 Task: Sort the products in the category "Swiss" by price (lowest first).
Action: Mouse moved to (984, 341)
Screenshot: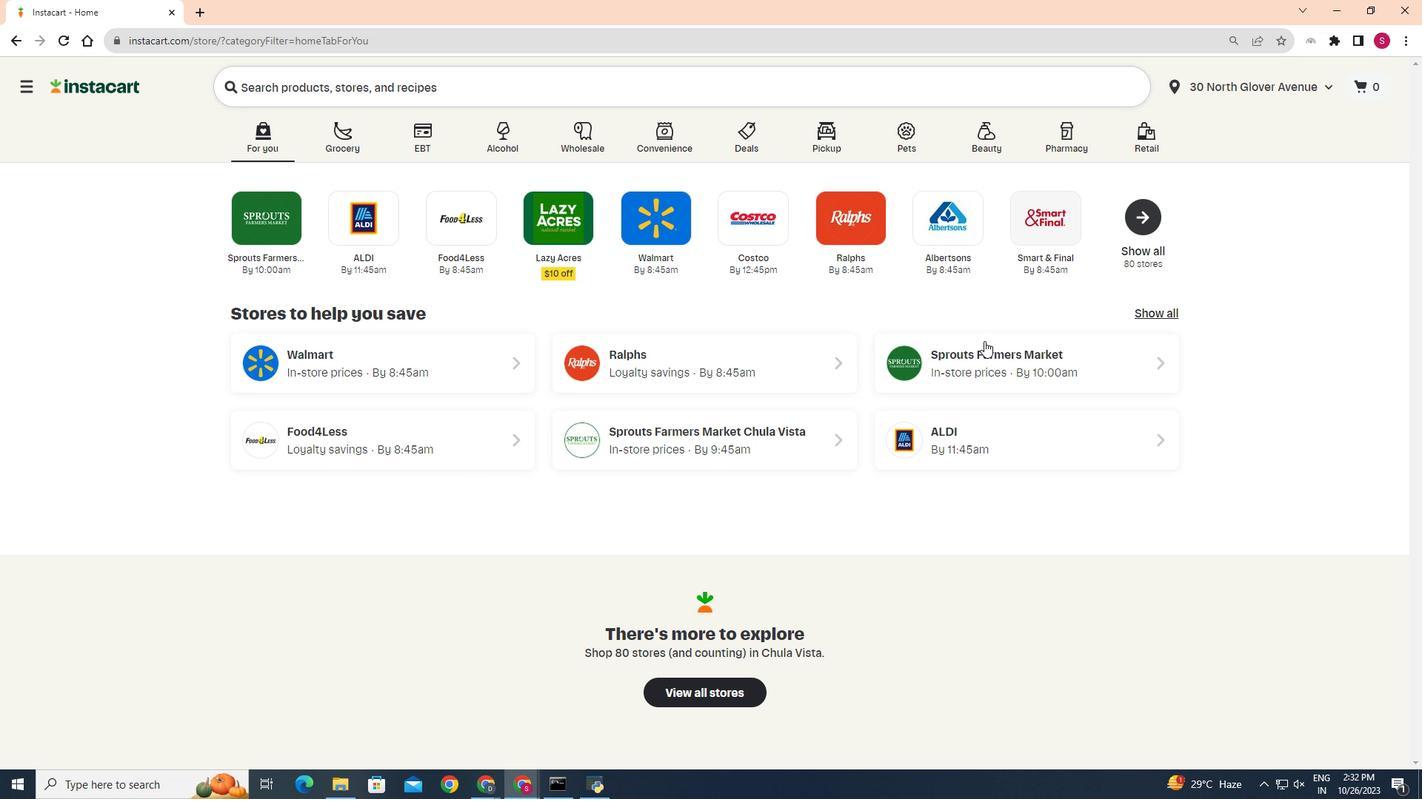 
Action: Mouse pressed left at (984, 341)
Screenshot: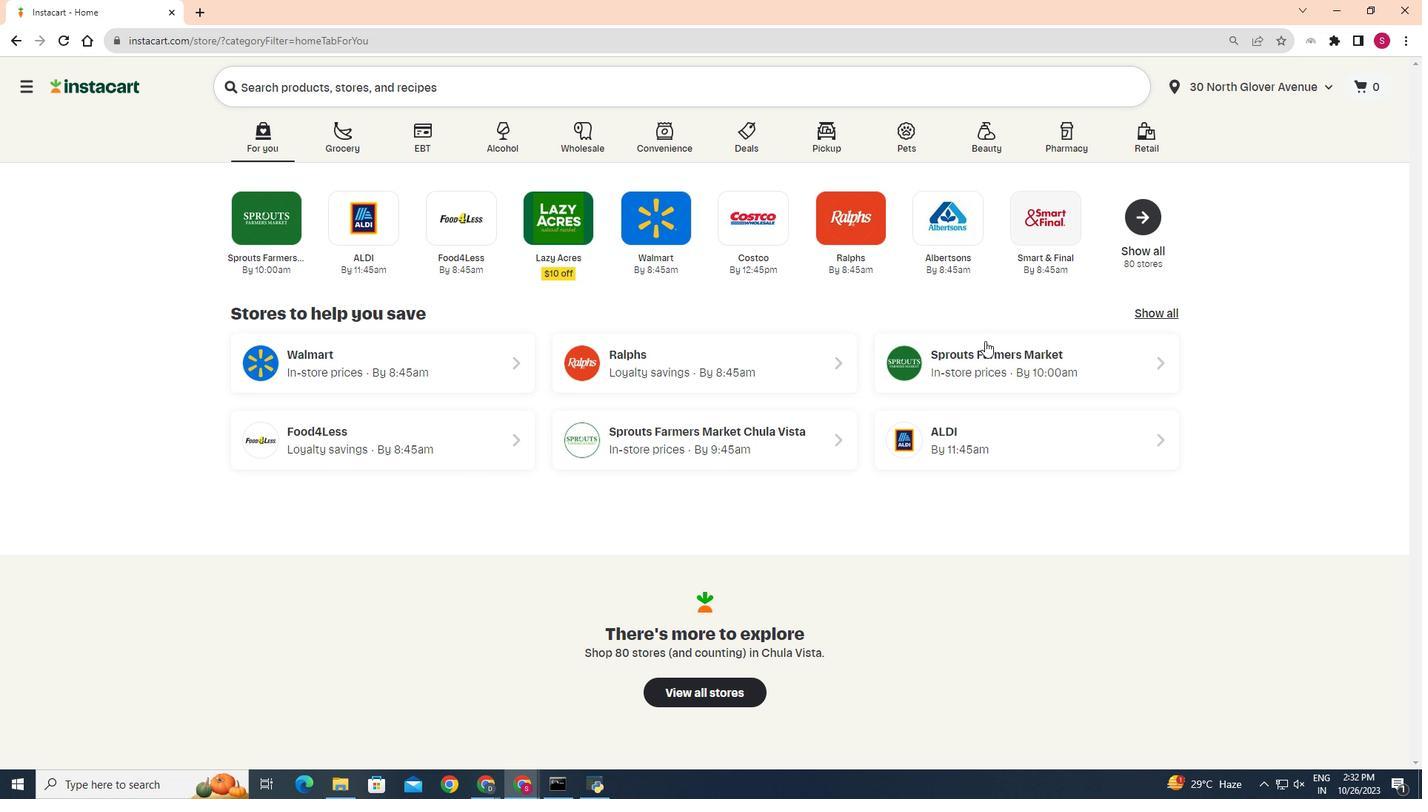 
Action: Mouse moved to (36, 618)
Screenshot: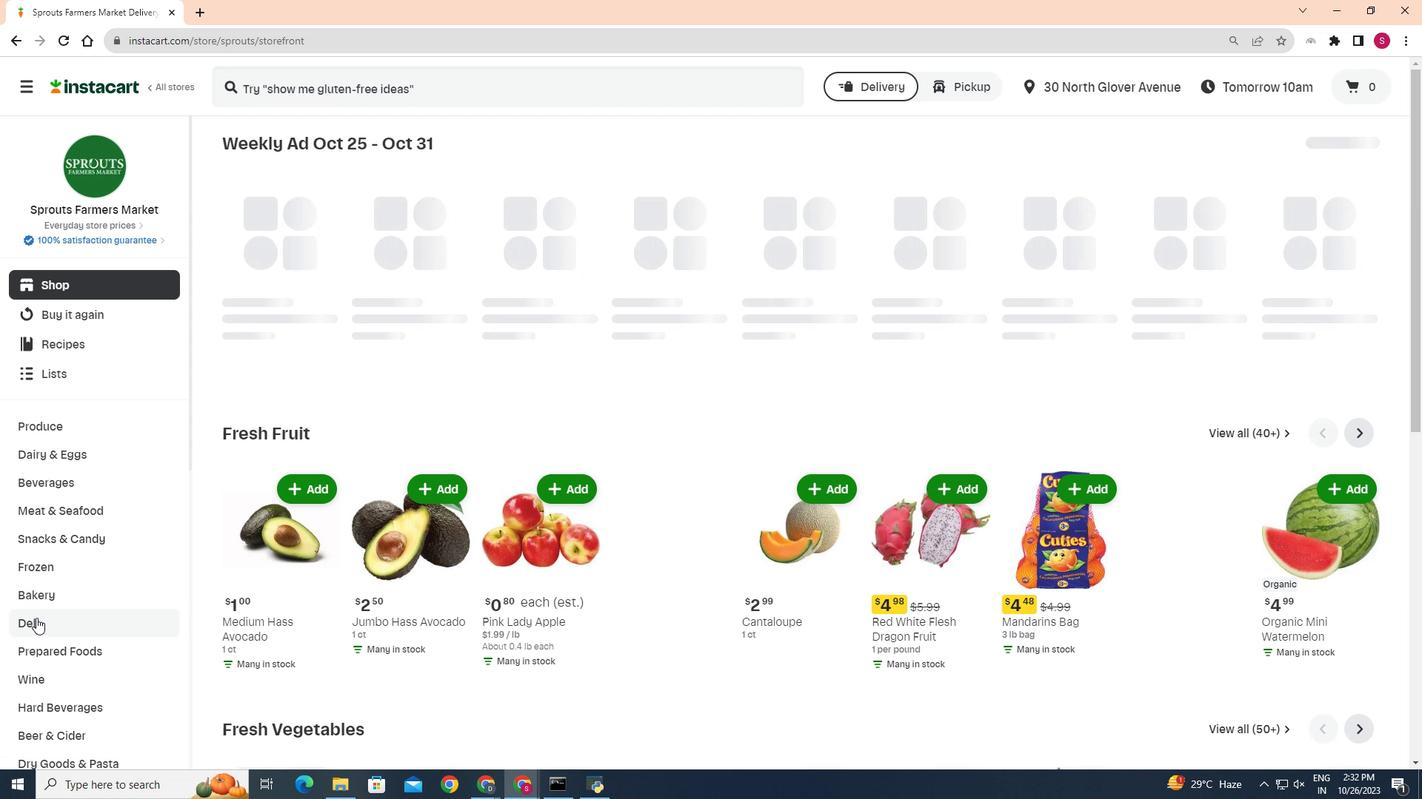 
Action: Mouse pressed left at (36, 618)
Screenshot: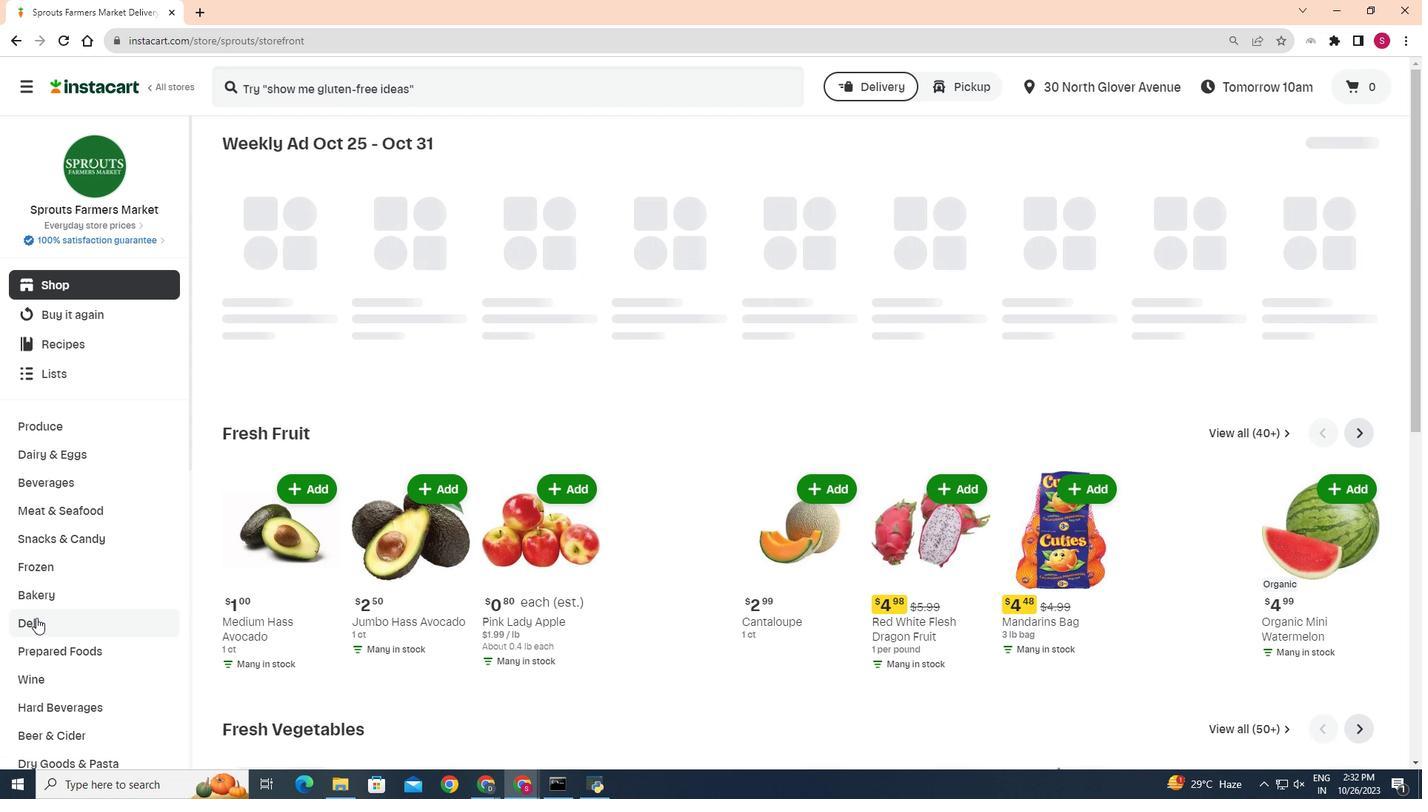 
Action: Mouse moved to (385, 181)
Screenshot: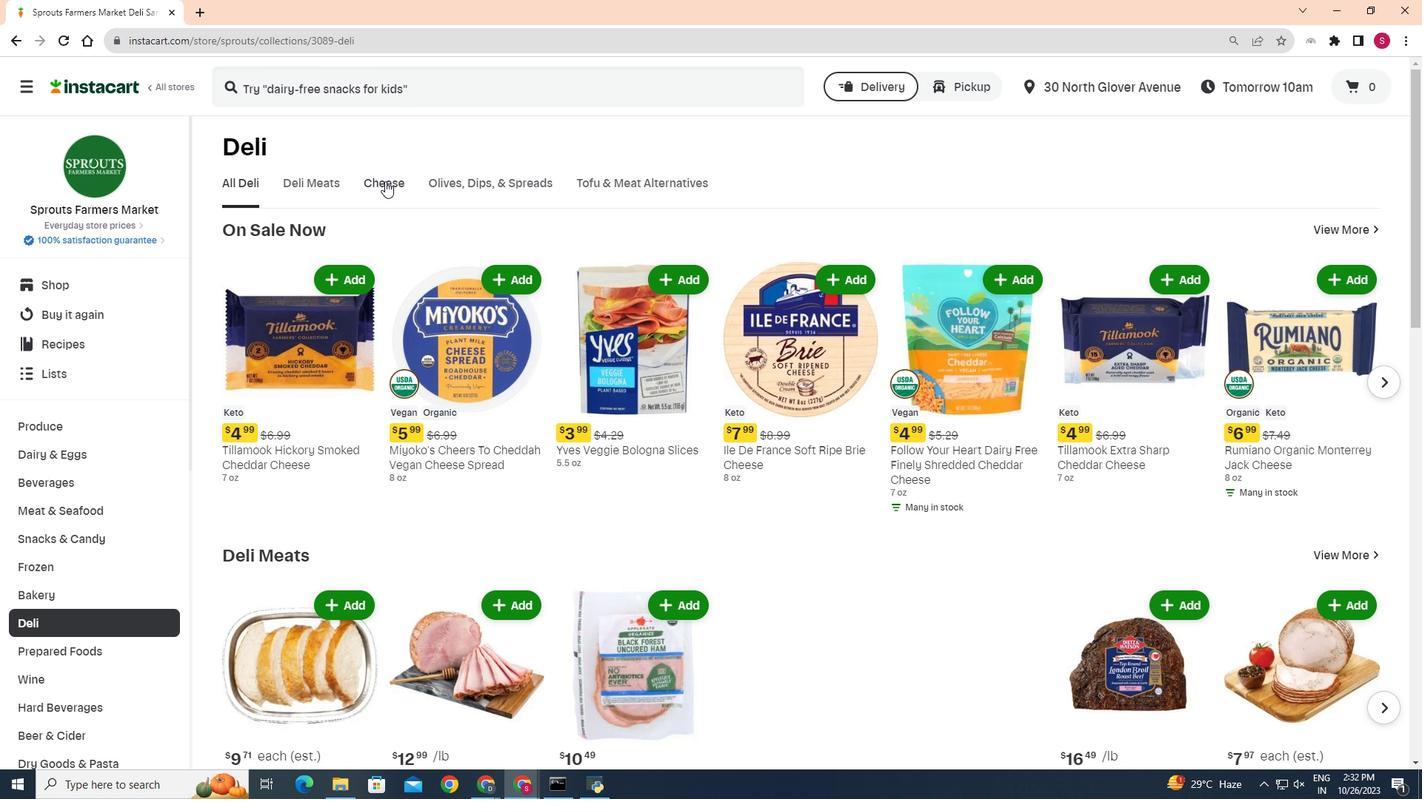 
Action: Mouse pressed left at (385, 181)
Screenshot: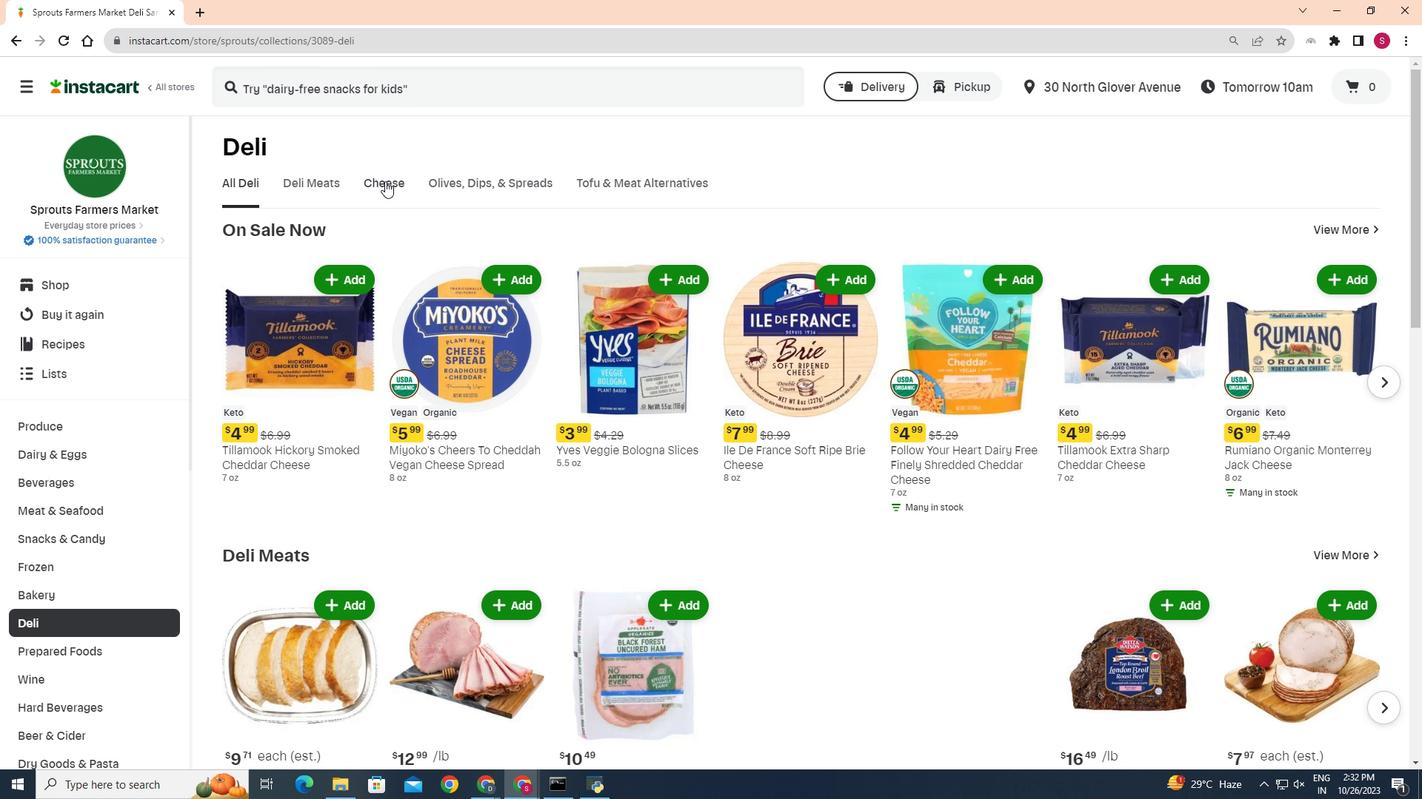 
Action: Mouse moved to (914, 244)
Screenshot: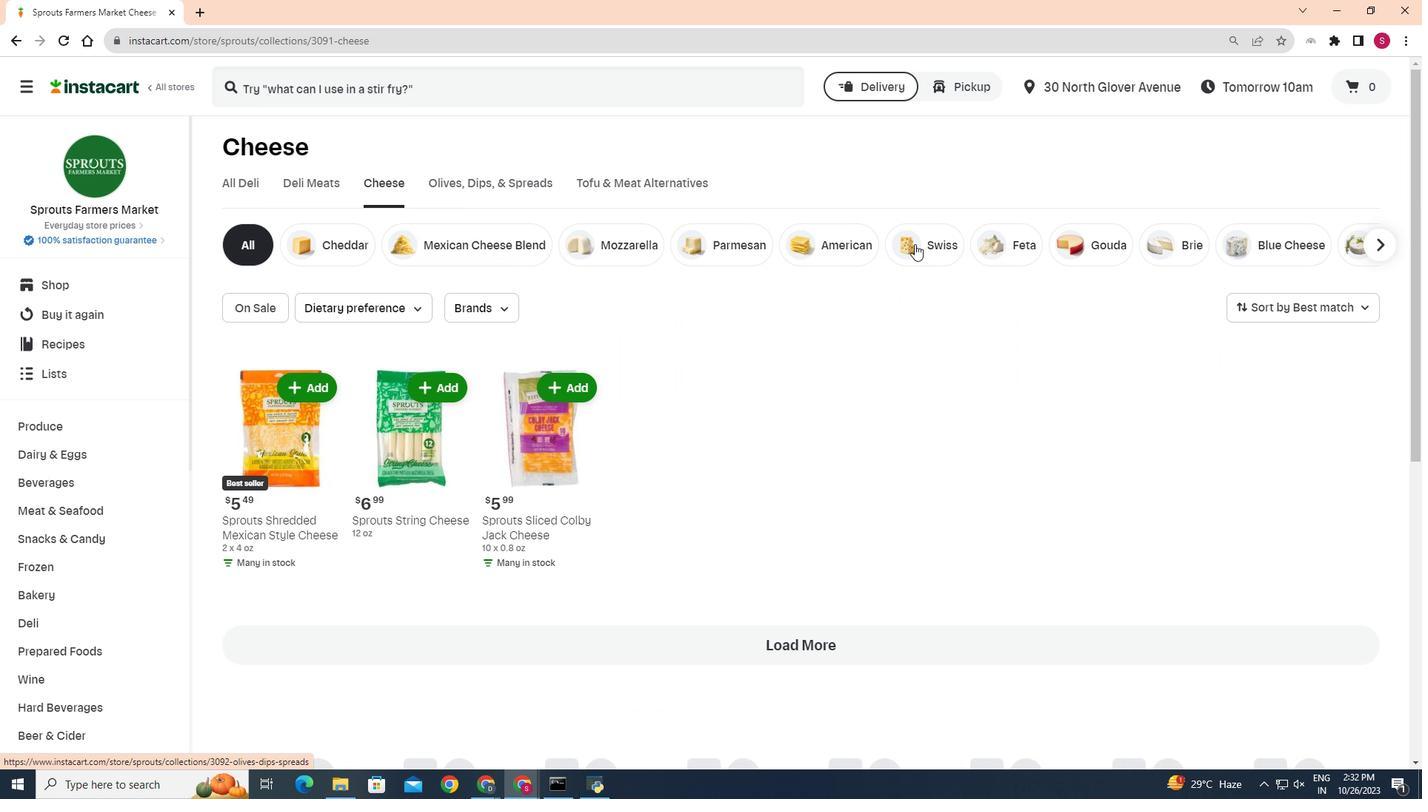 
Action: Mouse pressed left at (914, 244)
Screenshot: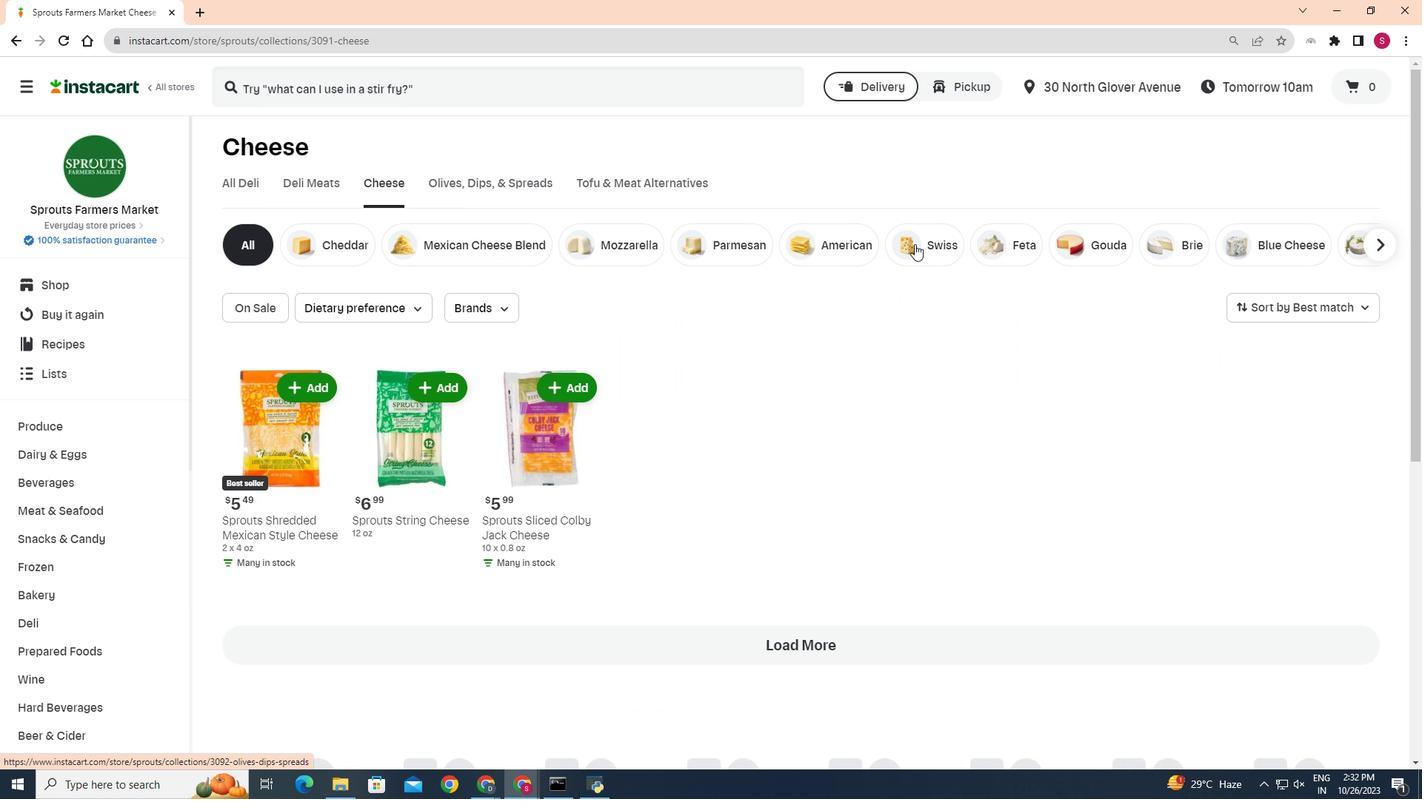 
Action: Mouse moved to (1365, 313)
Screenshot: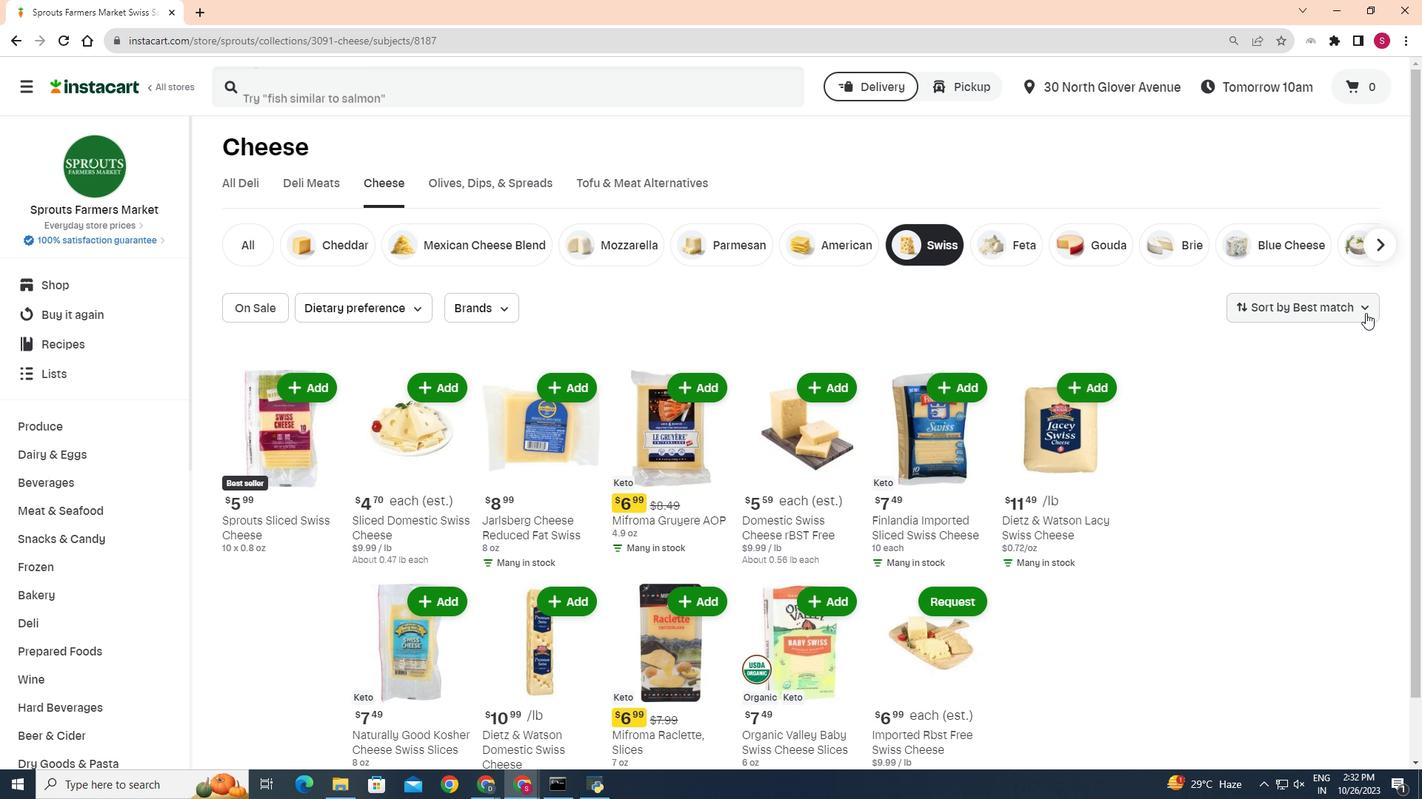
Action: Mouse pressed left at (1365, 313)
Screenshot: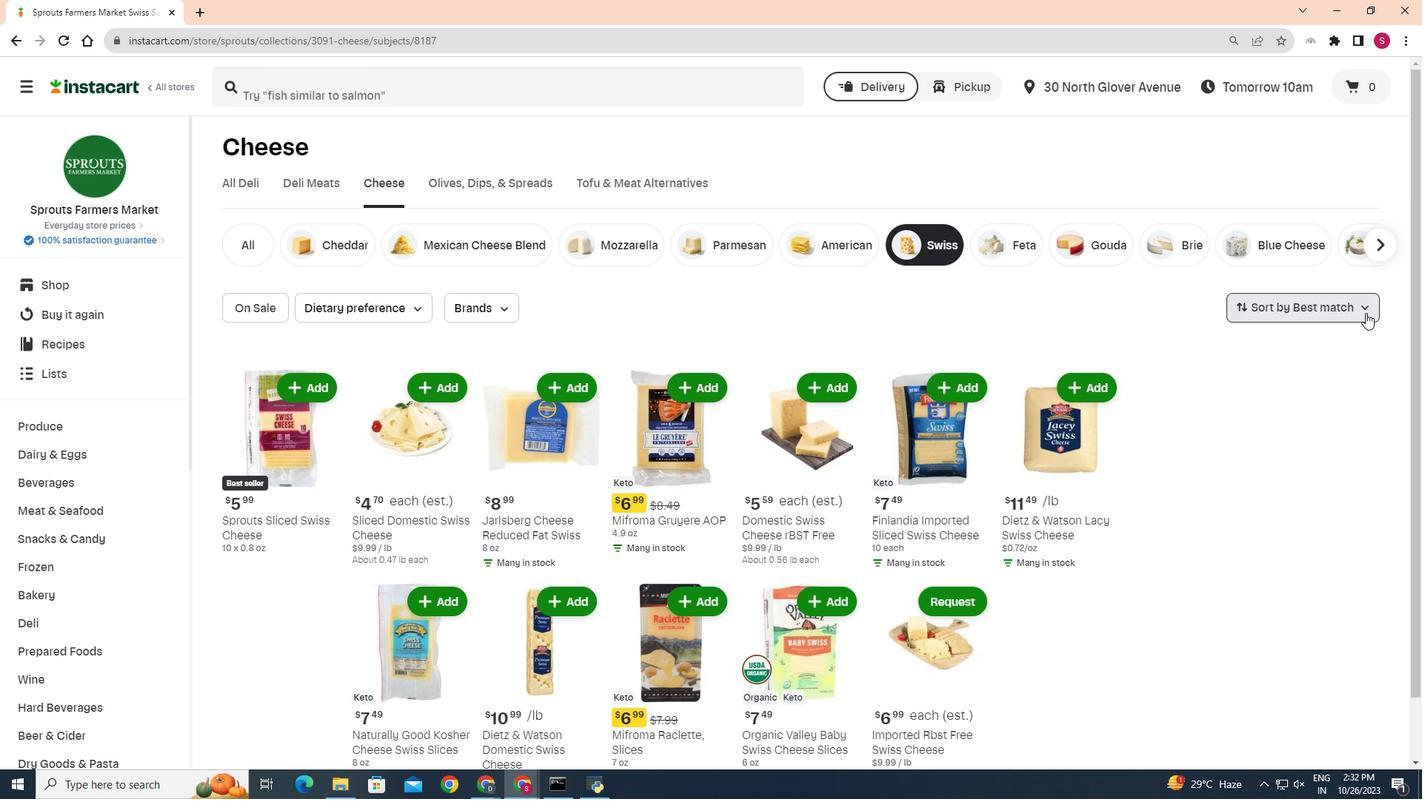 
Action: Mouse moved to (1342, 379)
Screenshot: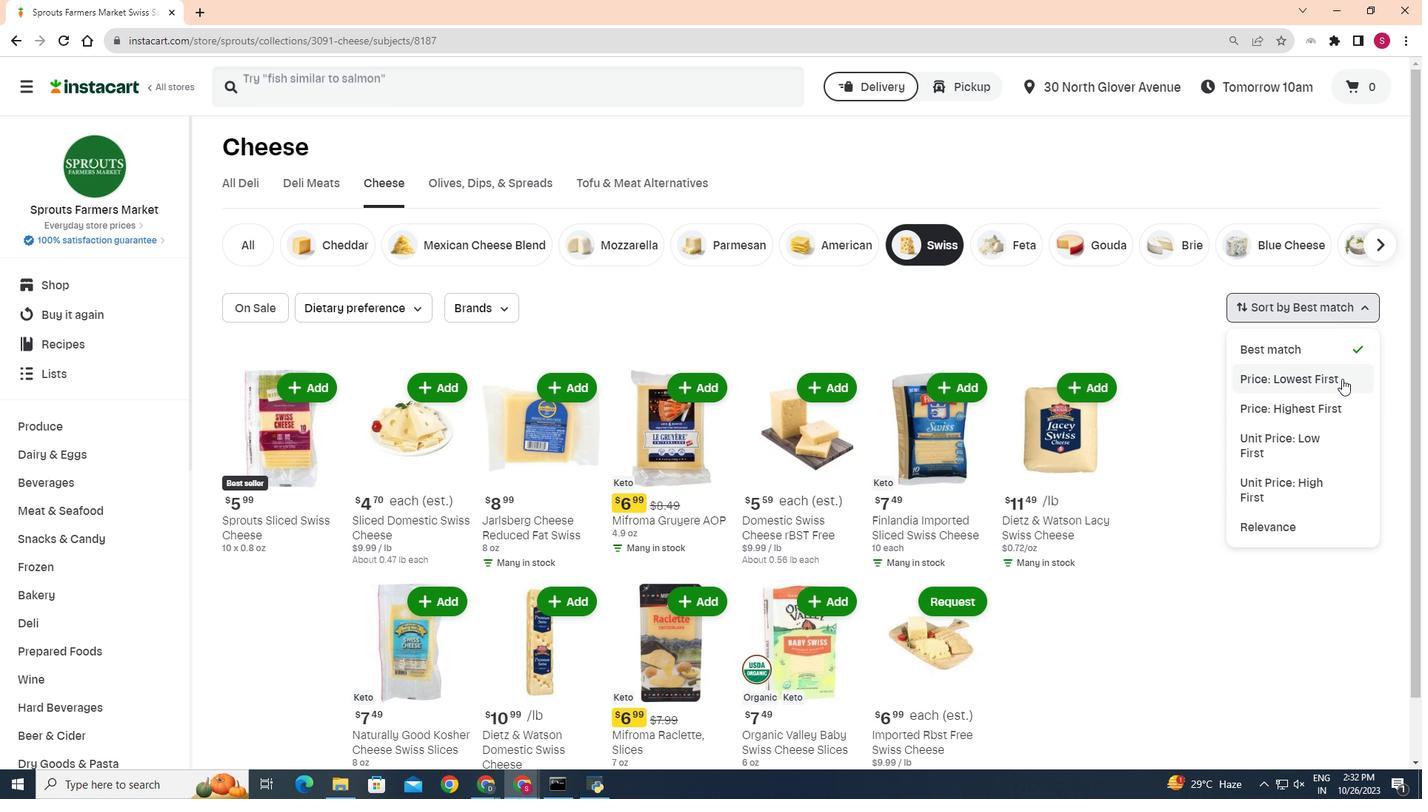 
Action: Mouse pressed left at (1342, 379)
Screenshot: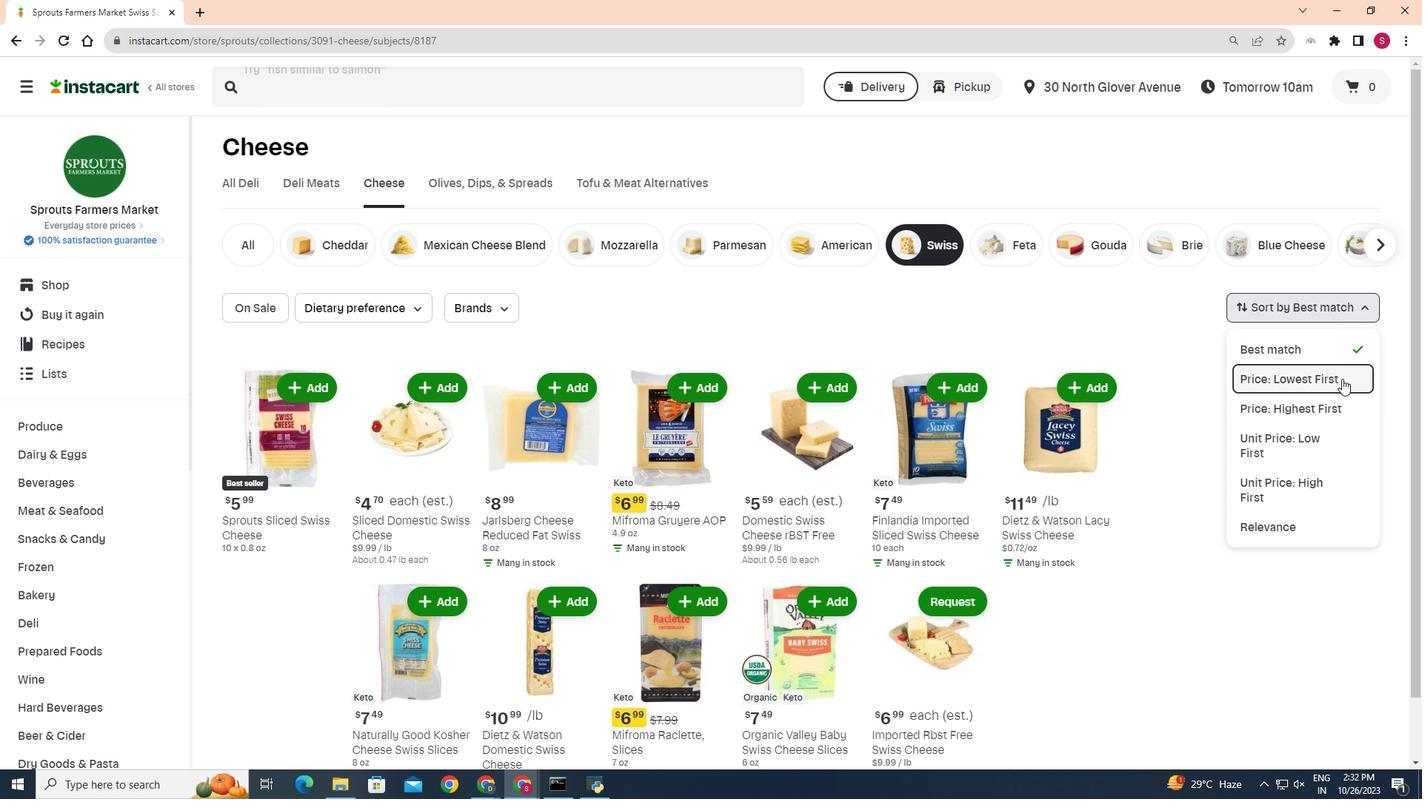 
Action: Mouse moved to (901, 496)
Screenshot: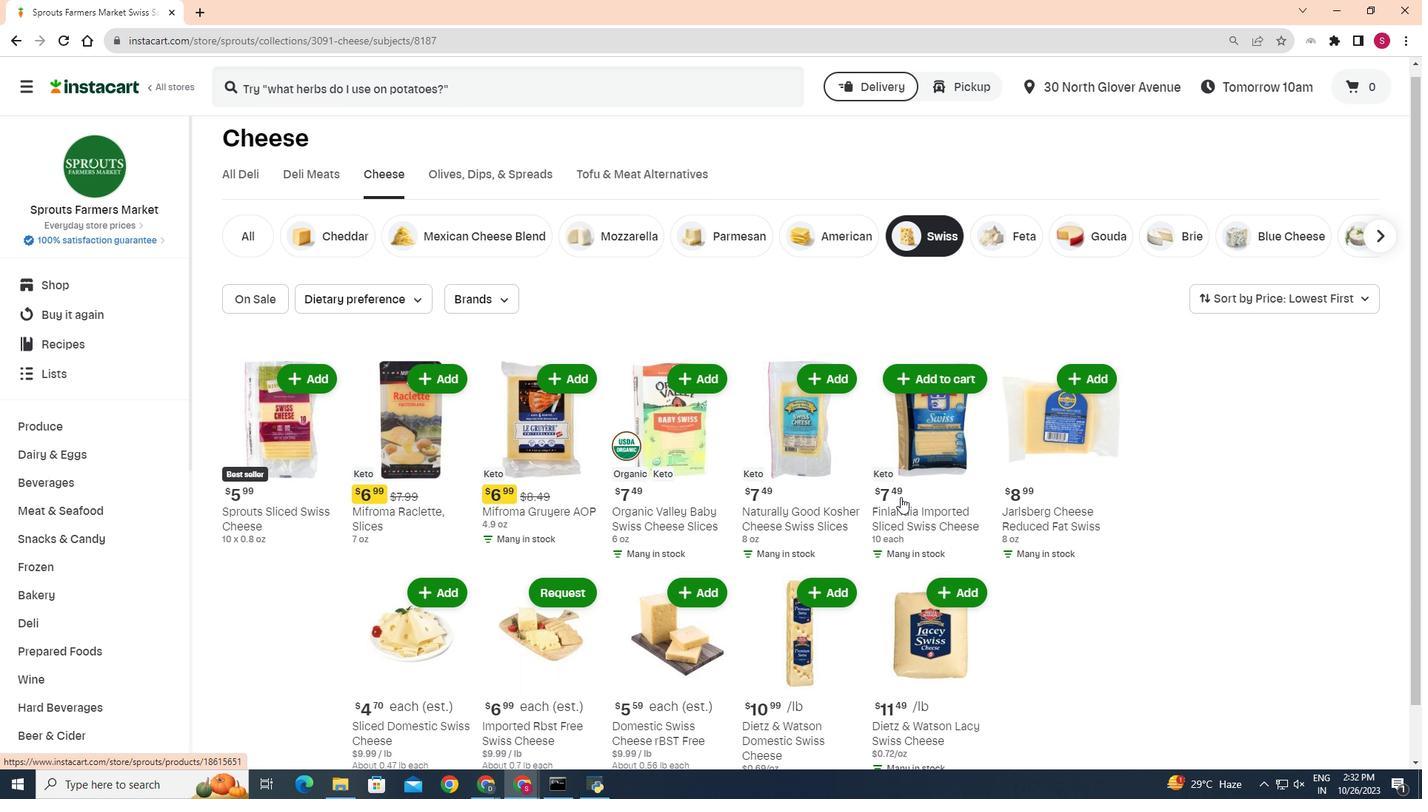 
Action: Mouse scrolled (901, 495) with delta (0, 0)
Screenshot: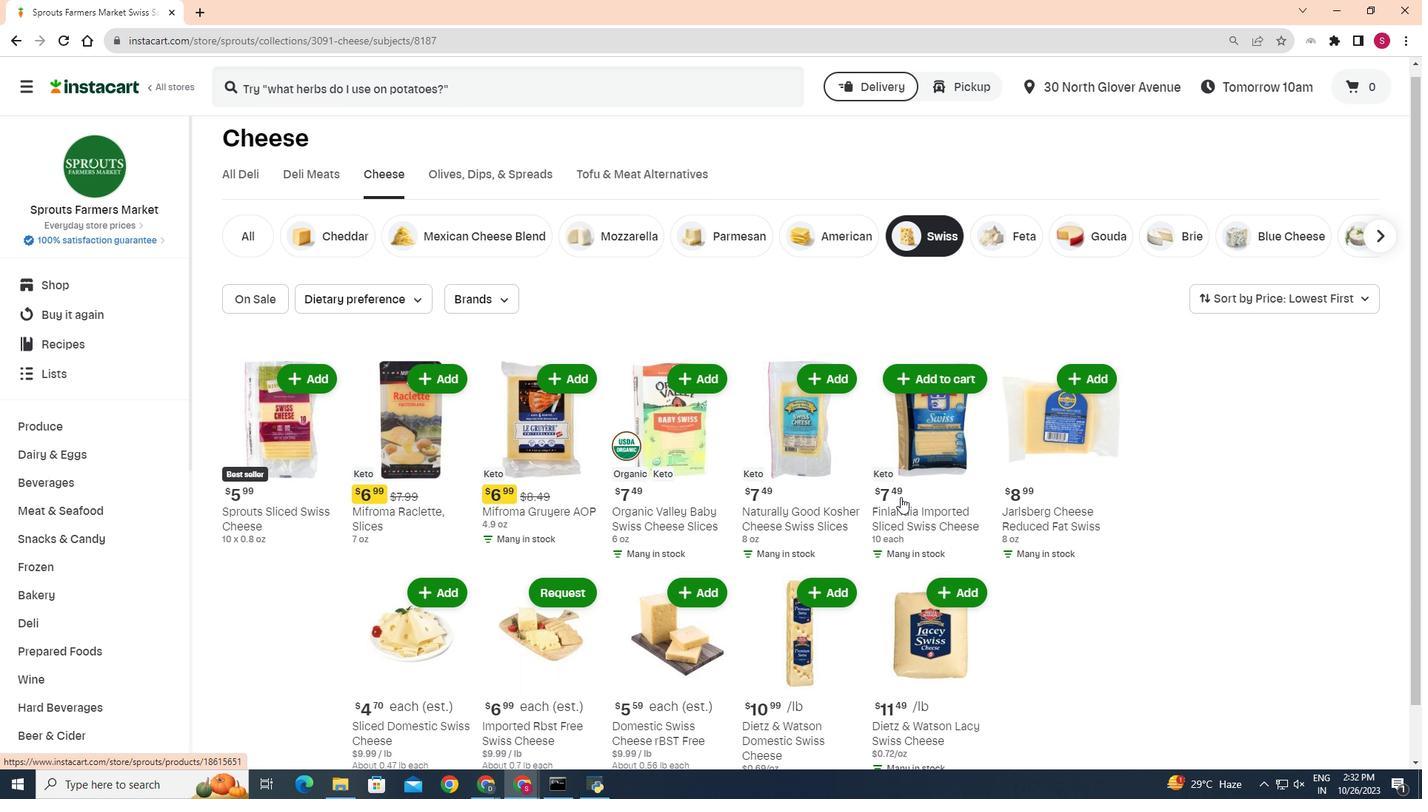 
Action: Mouse moved to (900, 497)
Screenshot: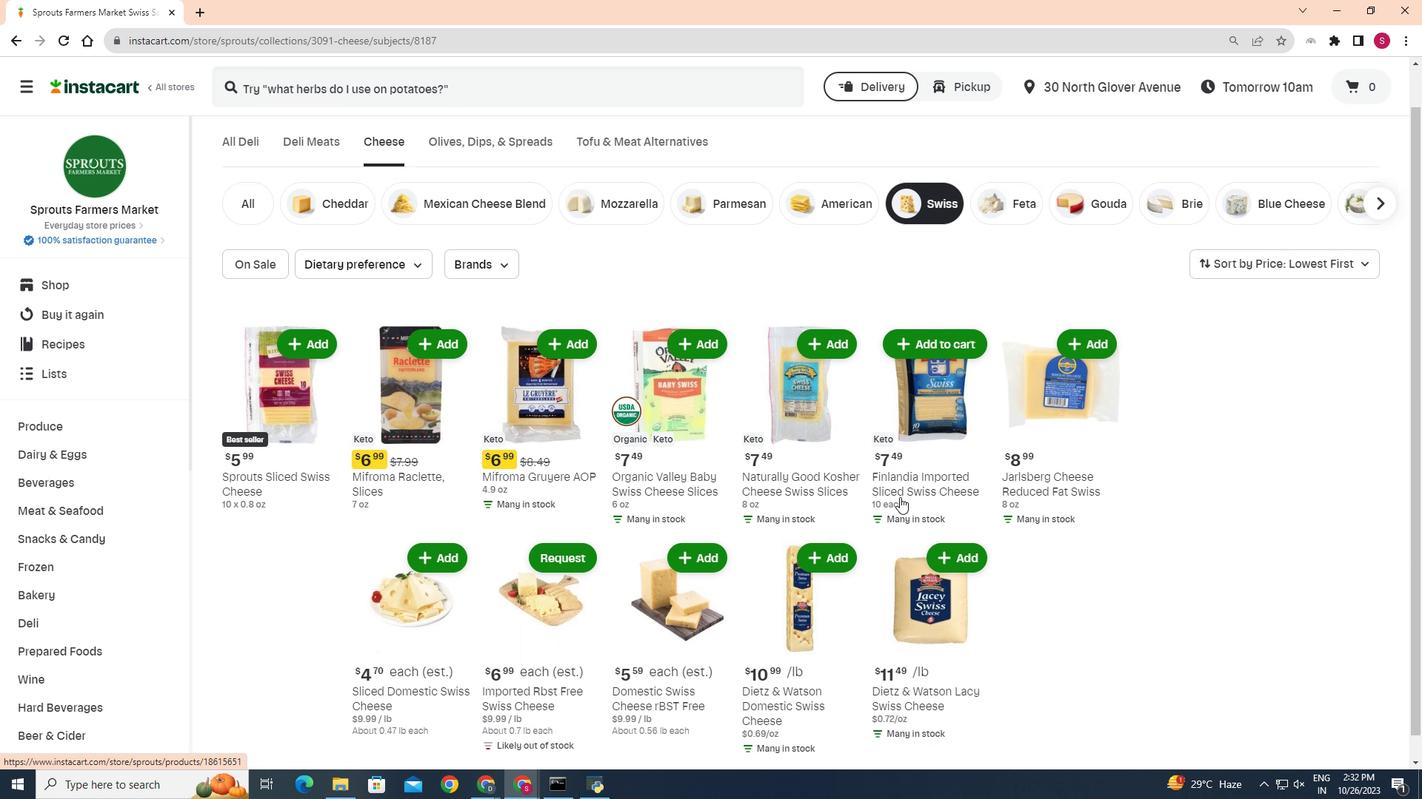 
Action: Mouse scrolled (900, 497) with delta (0, 0)
Screenshot: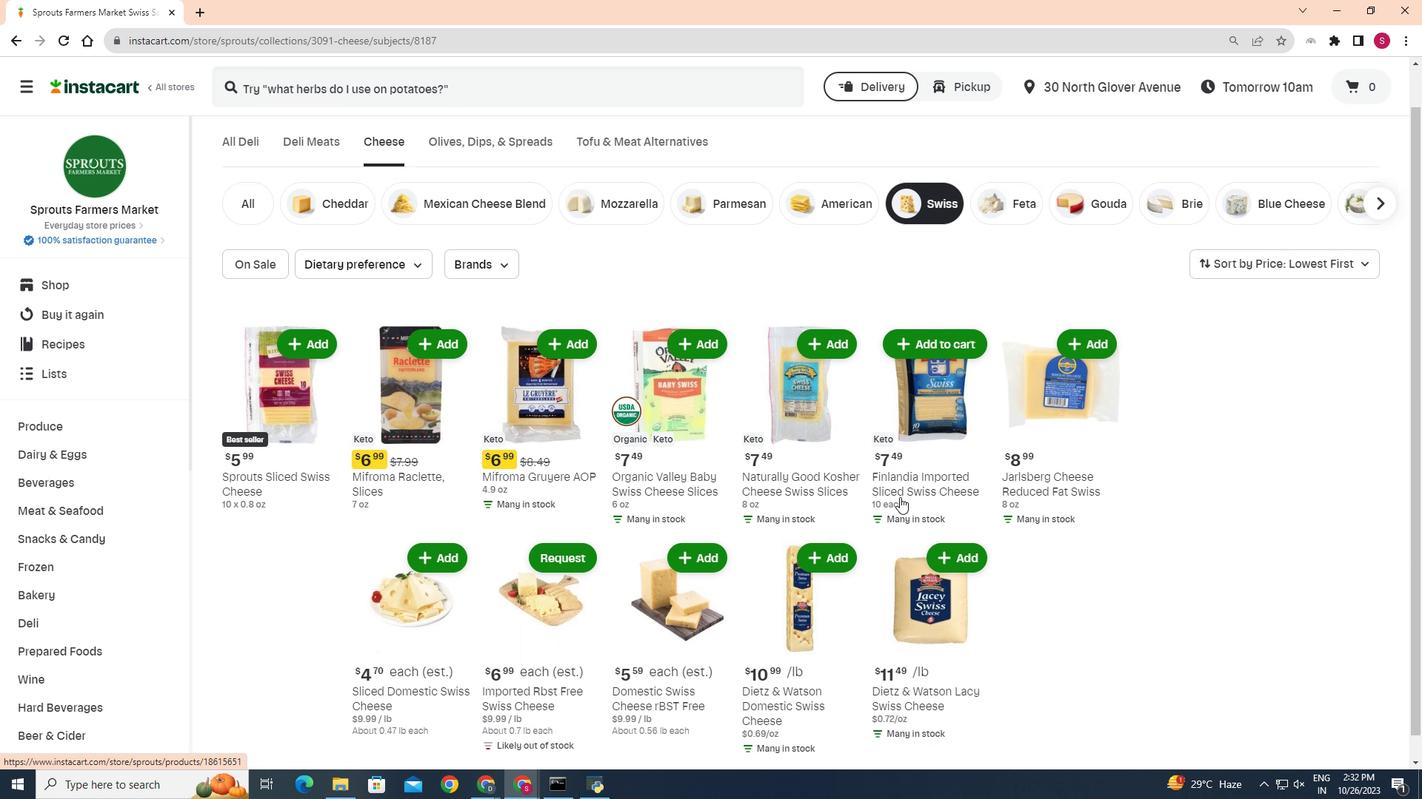 
Action: Mouse scrolled (900, 497) with delta (0, 0)
Screenshot: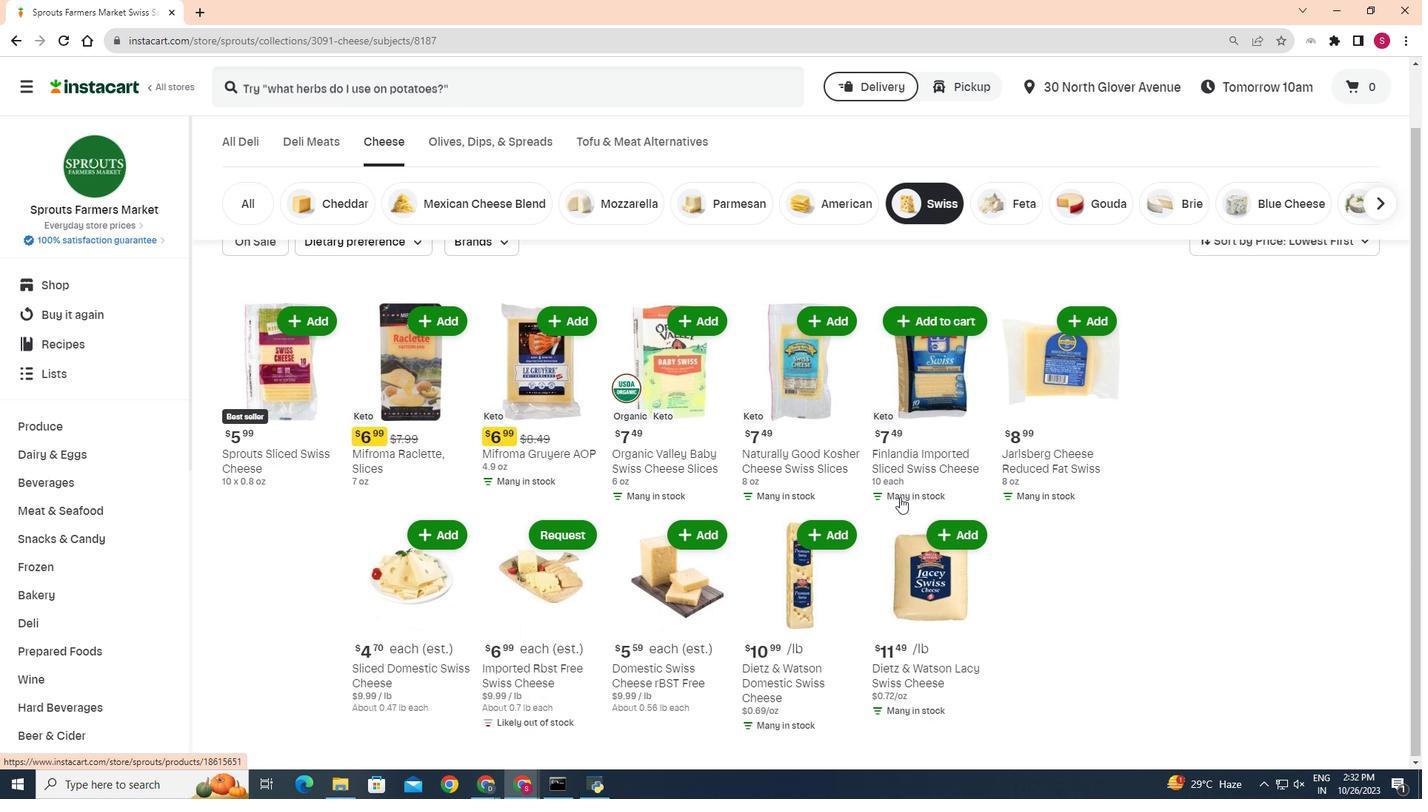 
Action: Mouse moved to (899, 497)
Screenshot: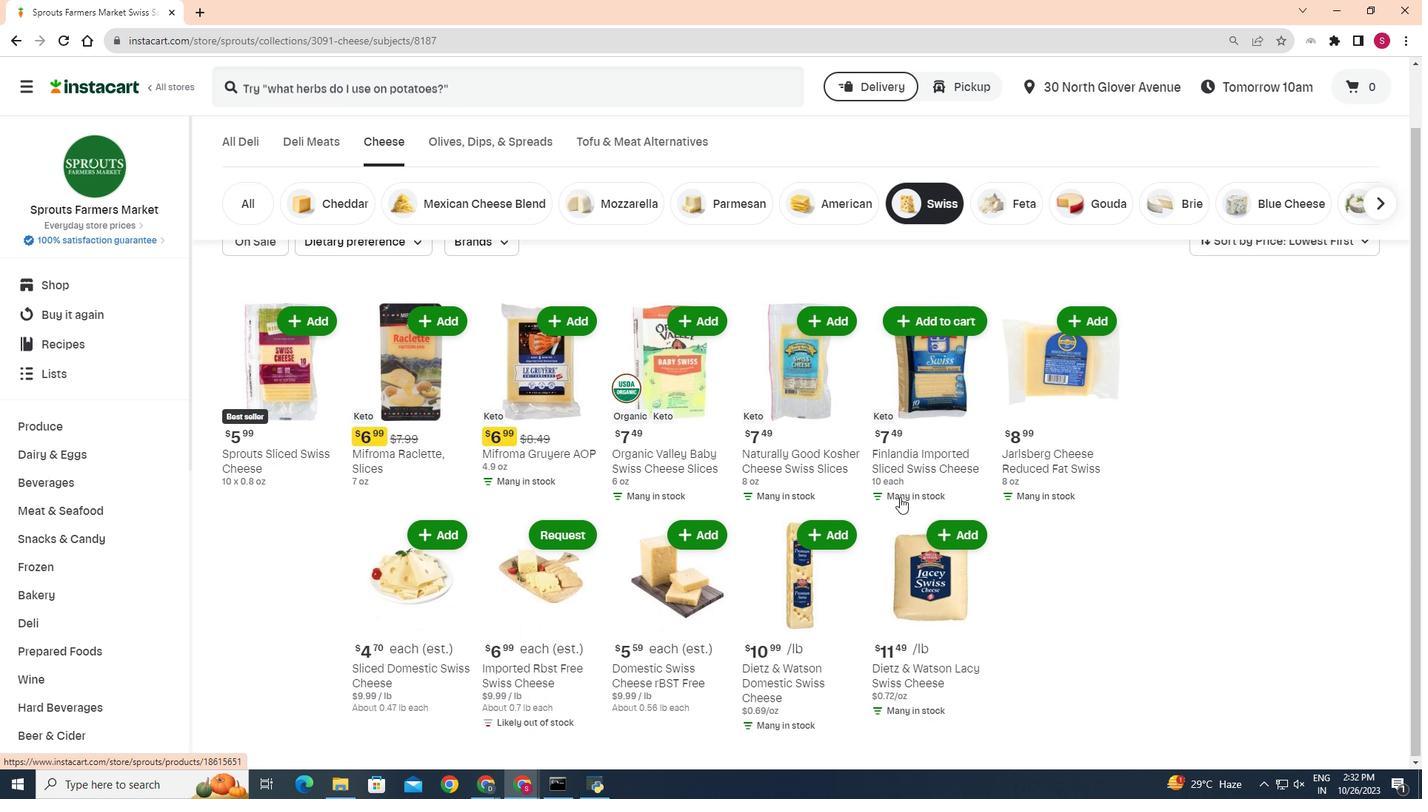 
Action: Mouse scrolled (899, 497) with delta (0, 0)
Screenshot: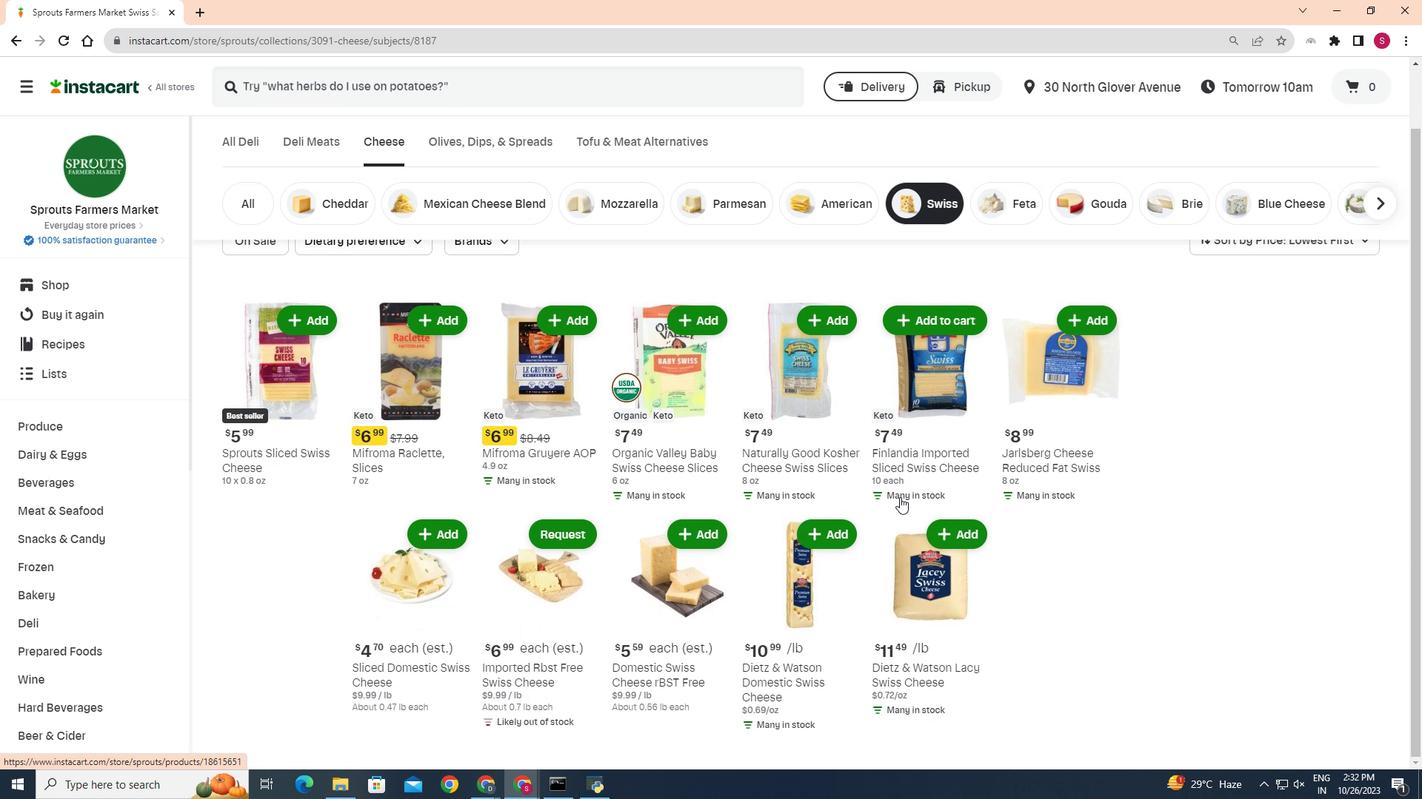 
Action: Mouse moved to (536, 600)
Screenshot: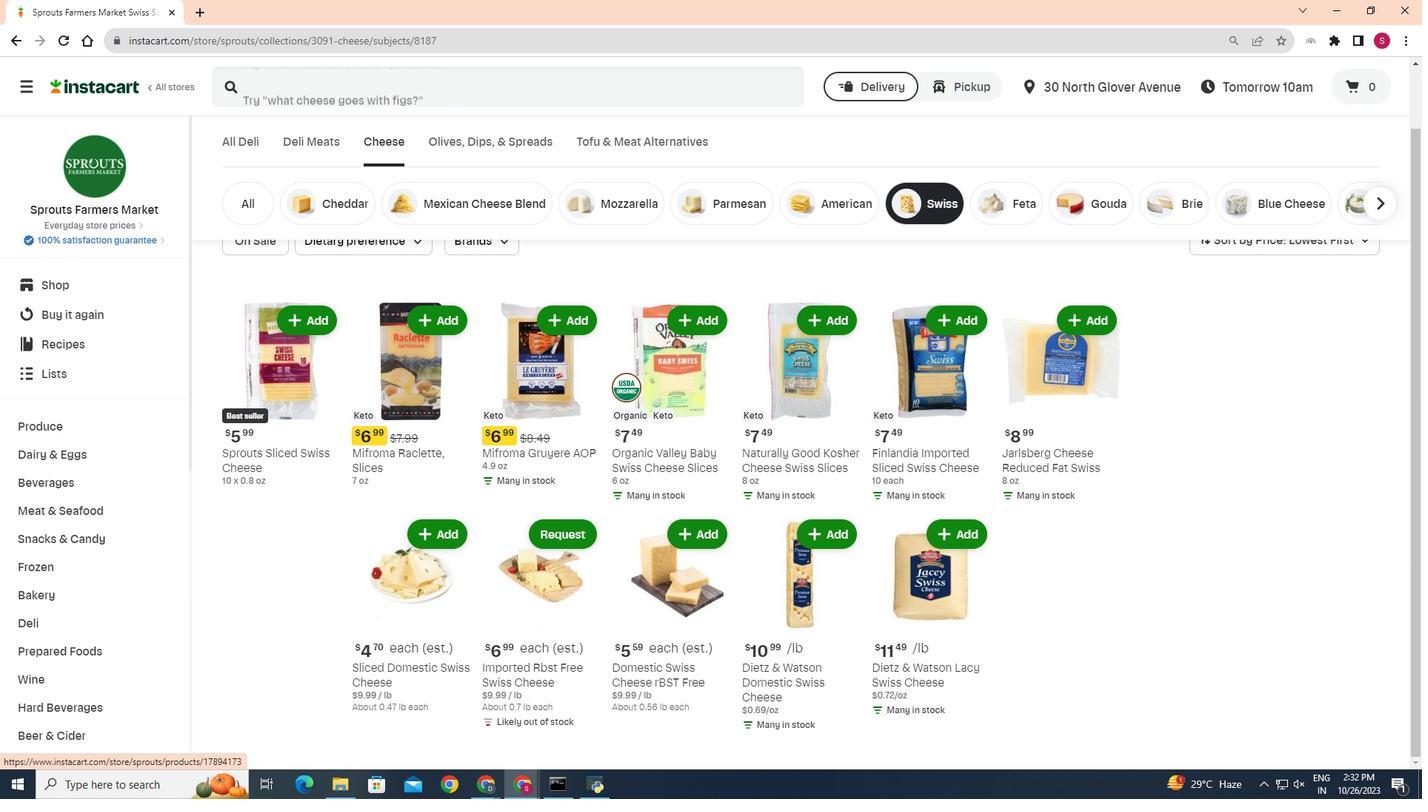 
